 Task: Add the card "STABLES" for your new game.
Action: Mouse moved to (168, 264)
Screenshot: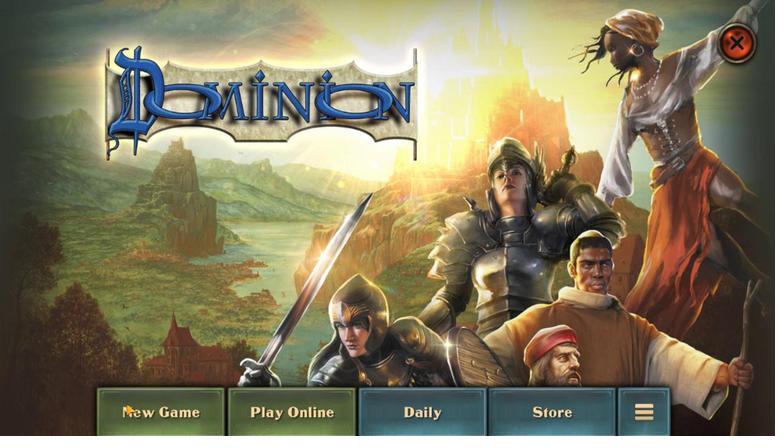 
Action: Mouse pressed left at (168, 264)
Screenshot: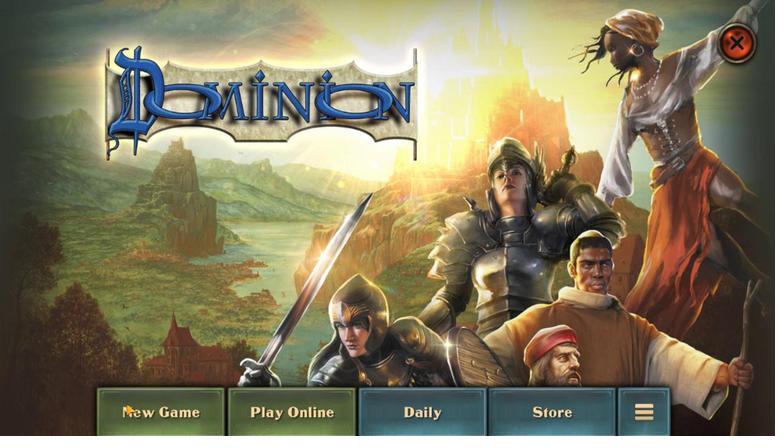 
Action: Mouse moved to (120, 176)
Screenshot: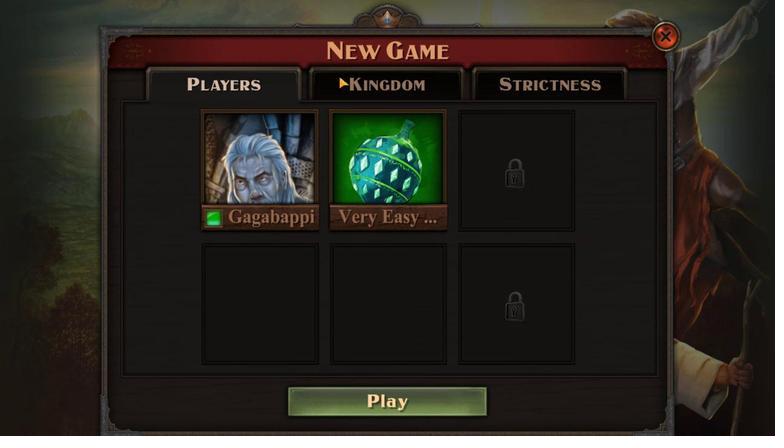 
Action: Mouse pressed left at (120, 176)
Screenshot: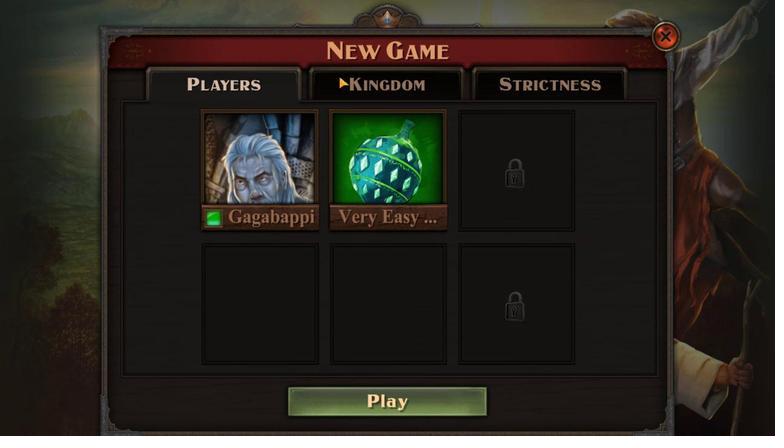 
Action: Mouse moved to (86, 188)
Screenshot: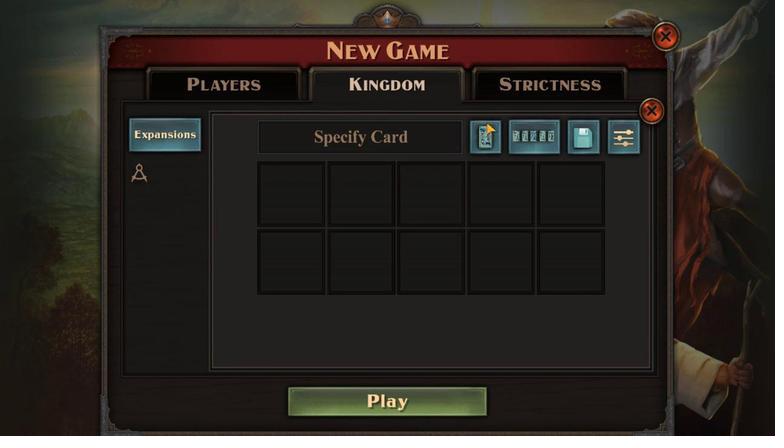 
Action: Mouse pressed left at (86, 188)
Screenshot: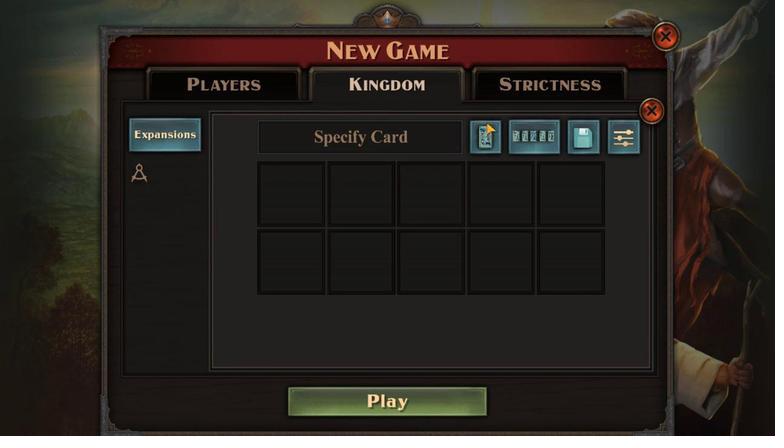 
Action: Mouse moved to (160, 212)
Screenshot: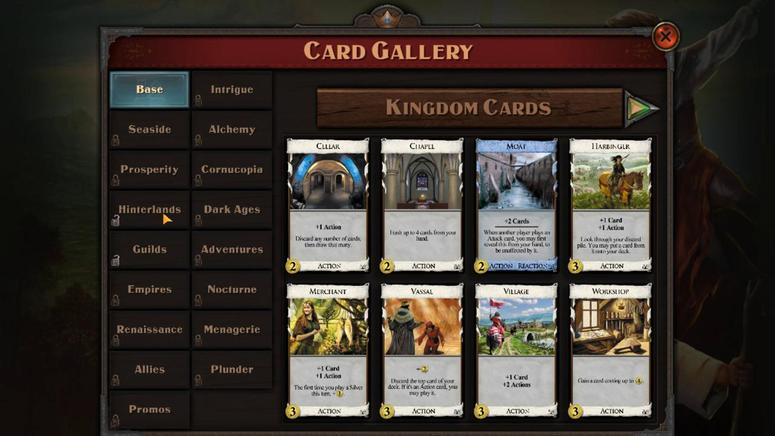 
Action: Mouse pressed left at (160, 212)
Screenshot: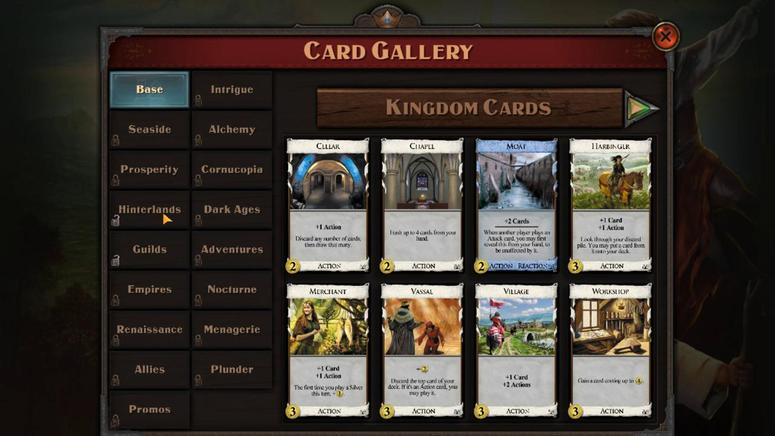 
Action: Mouse moved to (52, 181)
Screenshot: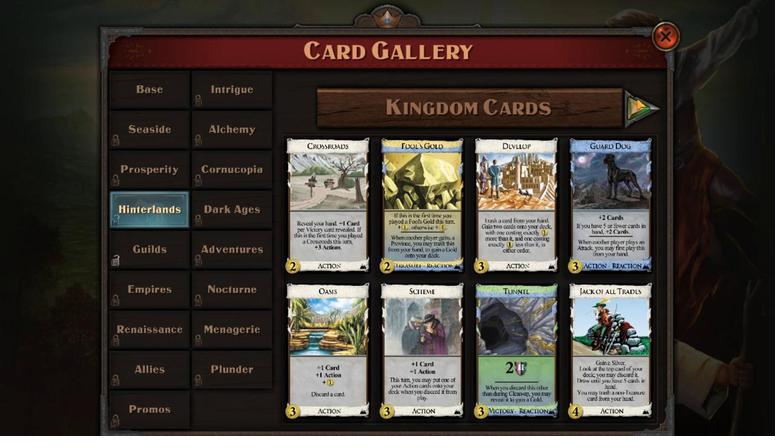 
Action: Mouse pressed left at (52, 181)
Screenshot: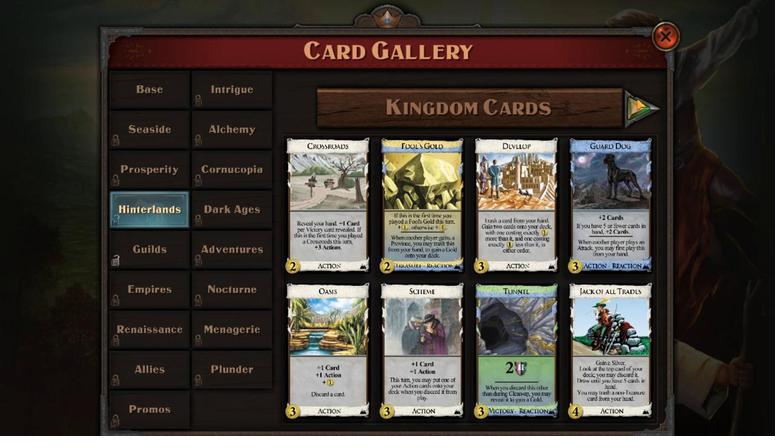 
Action: Mouse moved to (52, 181)
Screenshot: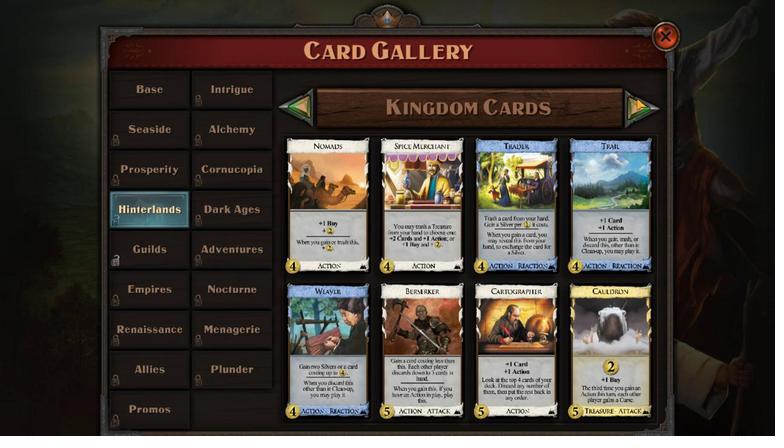 
Action: Mouse pressed left at (52, 181)
Screenshot: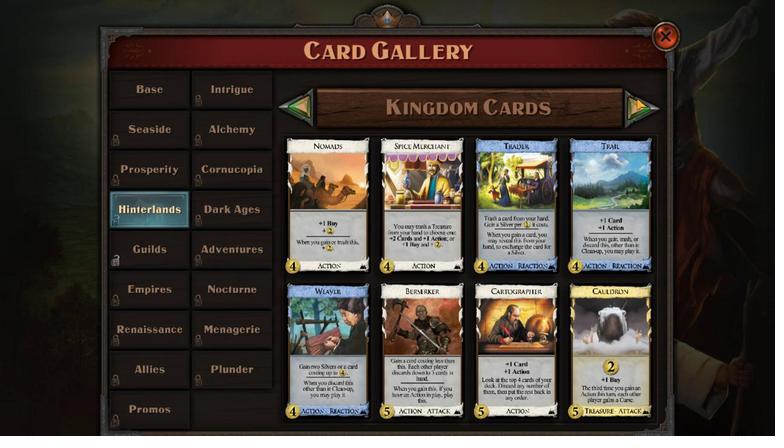 
Action: Mouse moved to (99, 244)
Screenshot: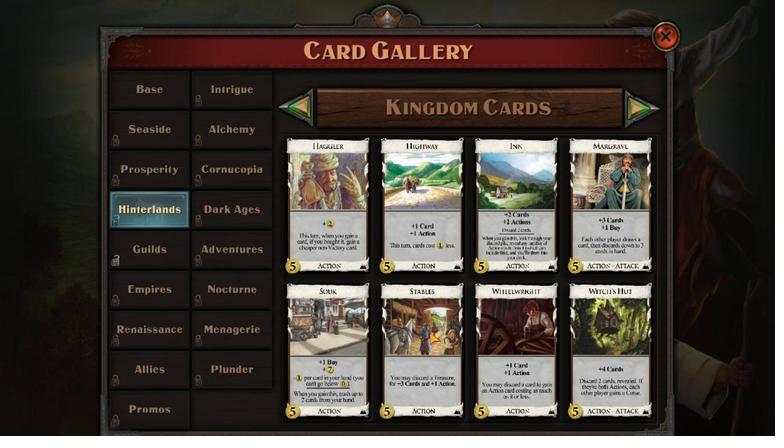 
Action: Mouse pressed left at (99, 244)
Screenshot: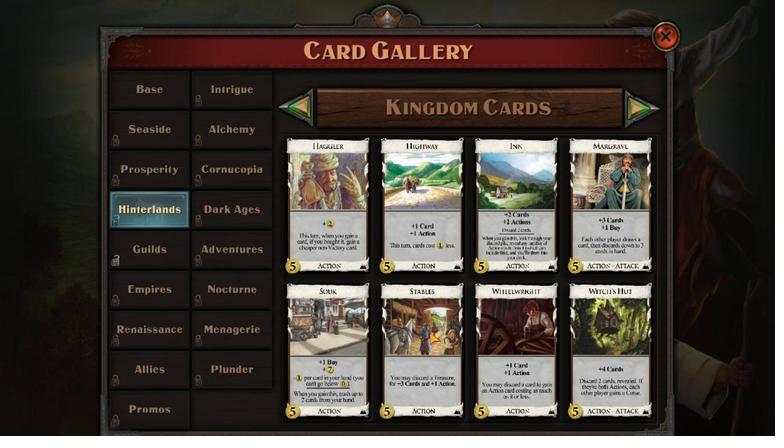 
